 Task: Add Sprouts SPF 40 Fragarence Free Moisturizing Lotion Sunscreen to the cart.
Action: Mouse moved to (262, 135)
Screenshot: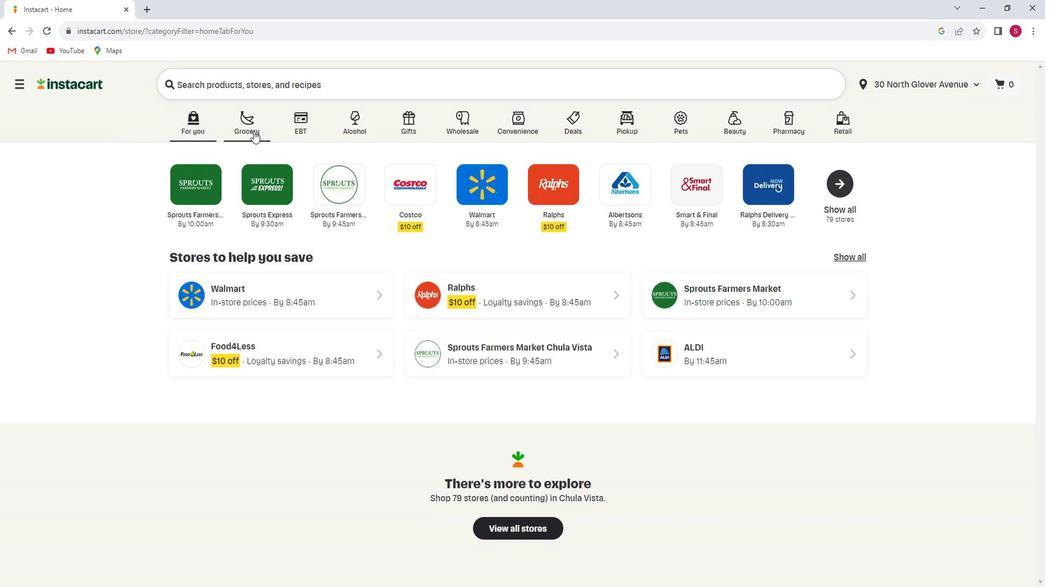
Action: Mouse pressed left at (262, 135)
Screenshot: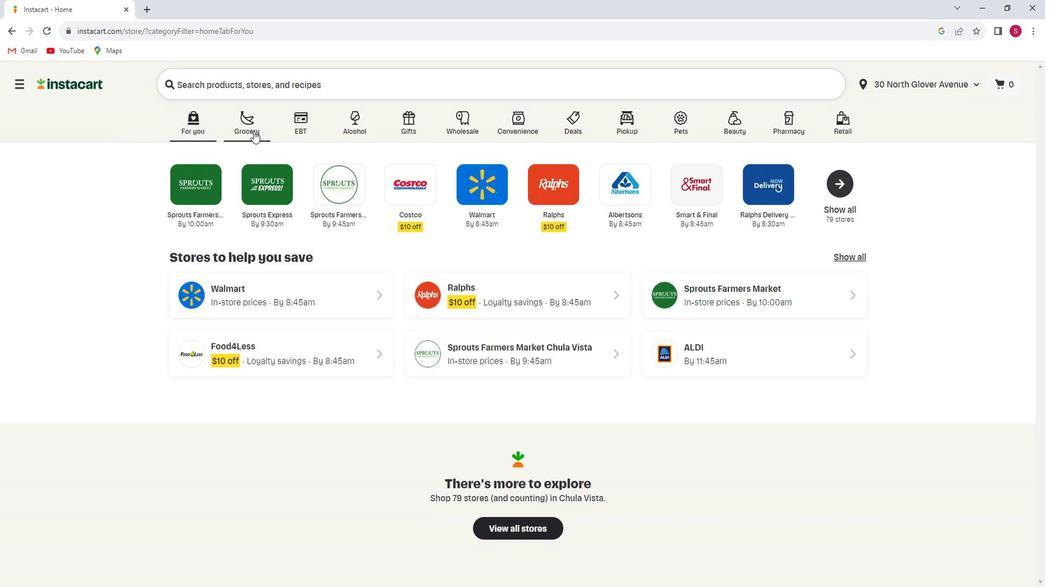 
Action: Mouse moved to (268, 333)
Screenshot: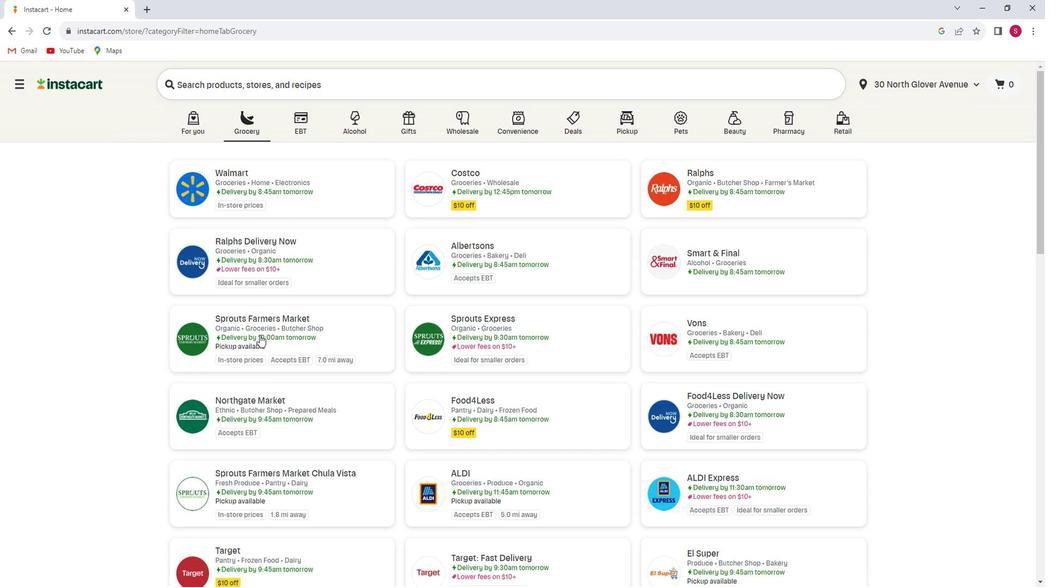 
Action: Mouse pressed left at (268, 333)
Screenshot: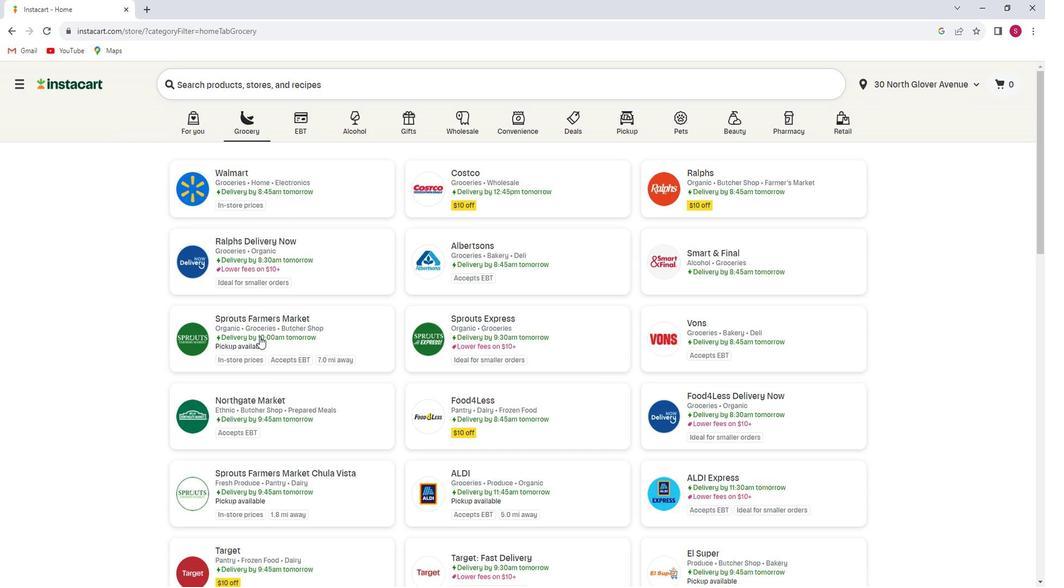 
Action: Mouse moved to (74, 367)
Screenshot: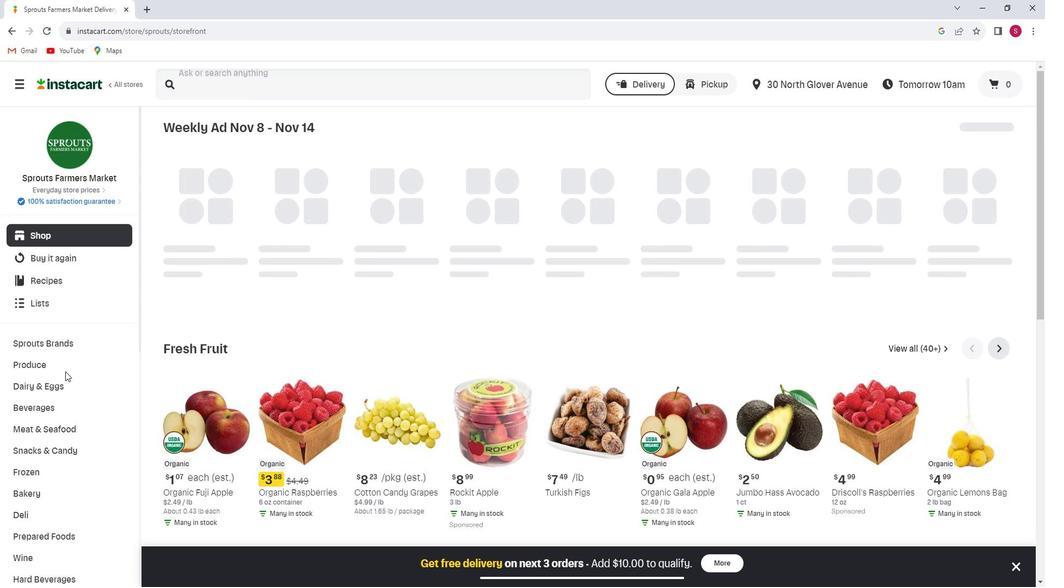 
Action: Mouse scrolled (74, 366) with delta (0, 0)
Screenshot: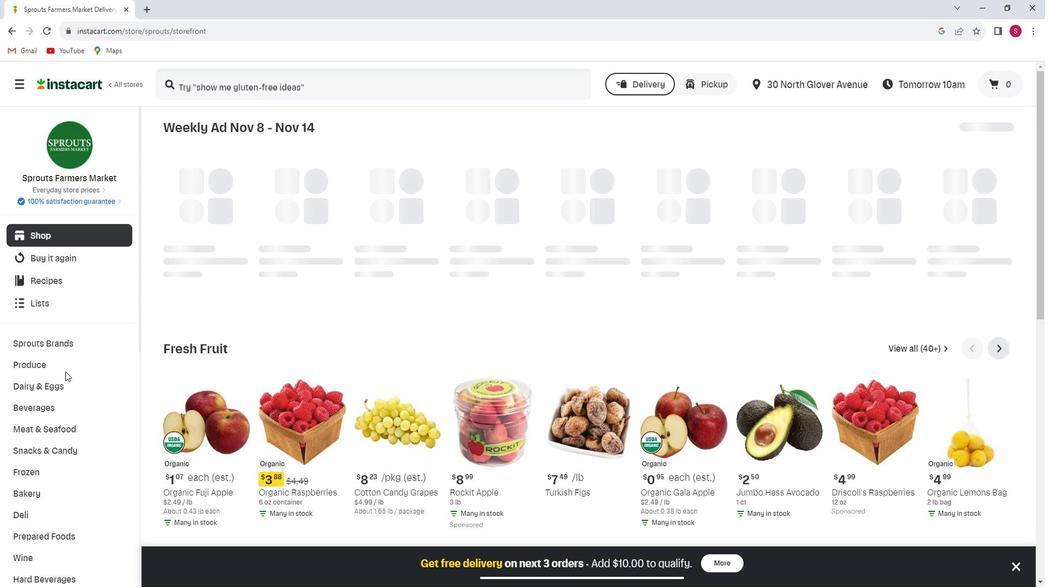 
Action: Mouse scrolled (74, 366) with delta (0, 0)
Screenshot: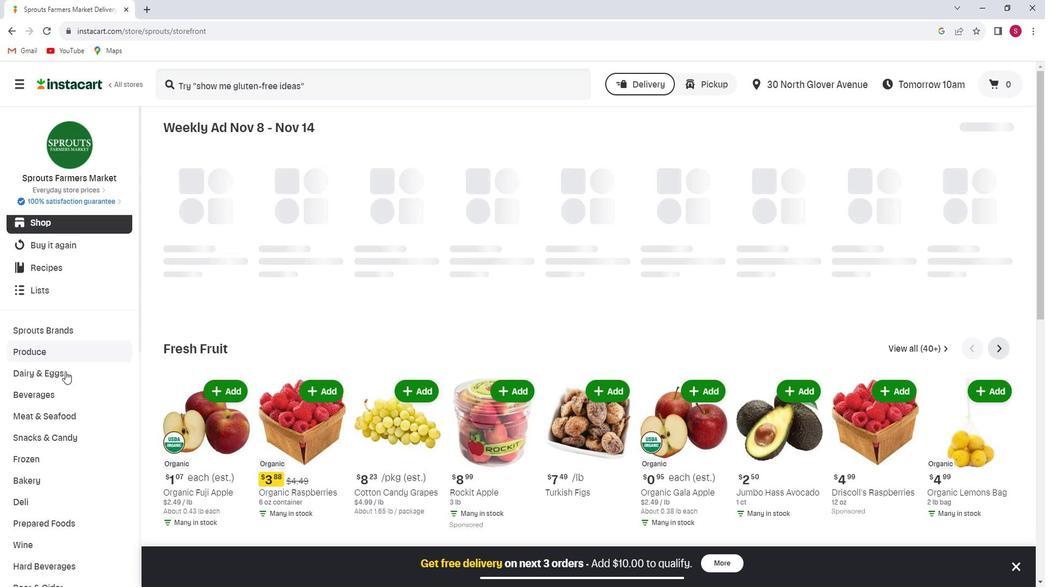
Action: Mouse scrolled (74, 366) with delta (0, 0)
Screenshot: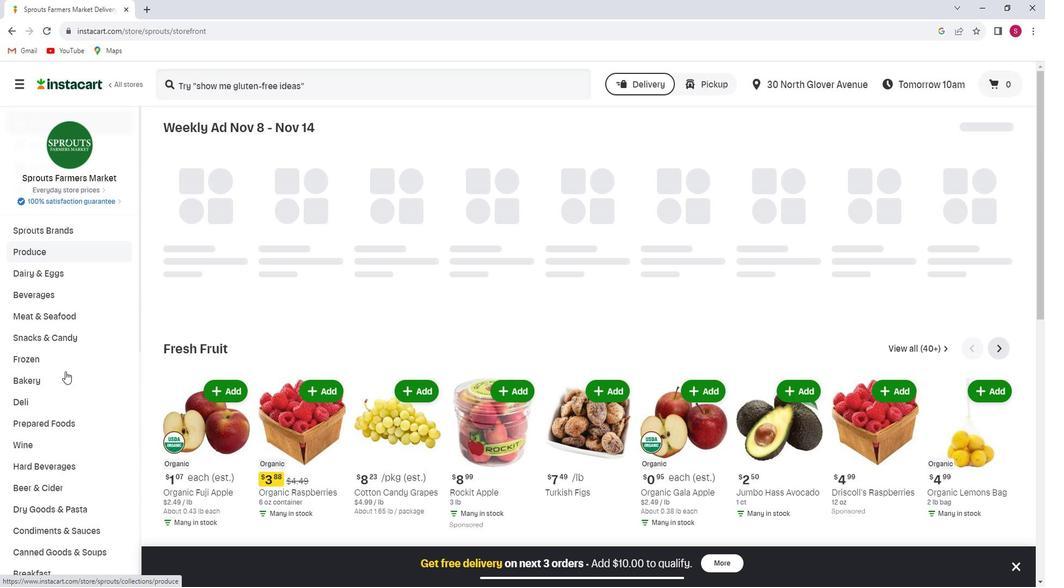 
Action: Mouse moved to (76, 366)
Screenshot: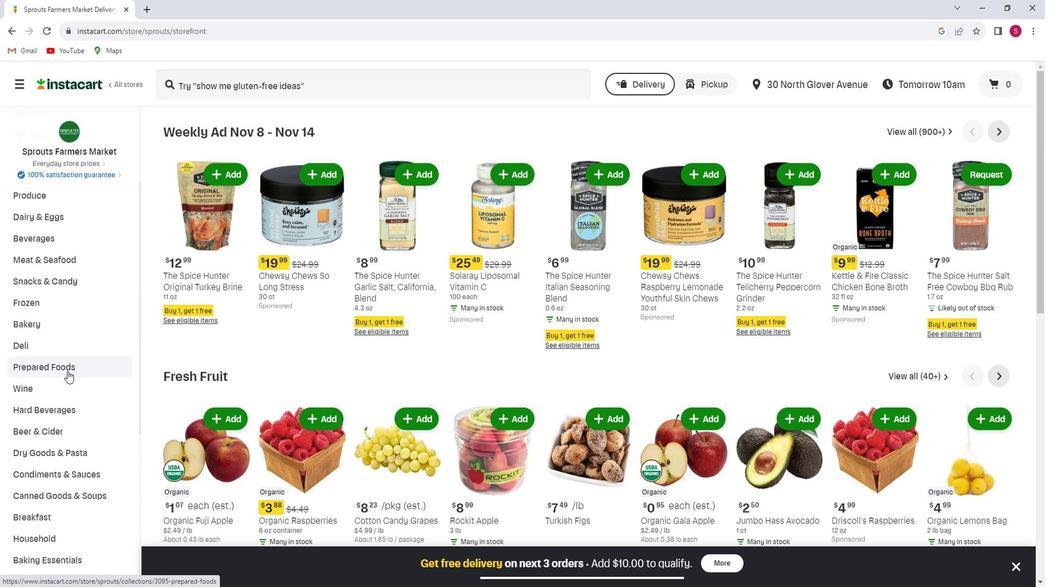 
Action: Mouse scrolled (76, 366) with delta (0, 0)
Screenshot: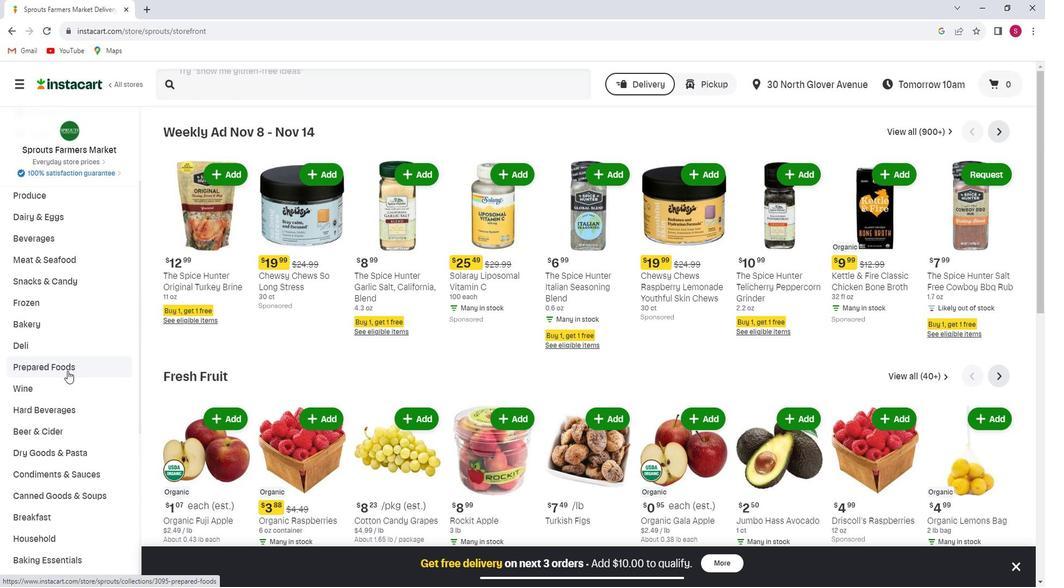 
Action: Mouse scrolled (76, 366) with delta (0, 0)
Screenshot: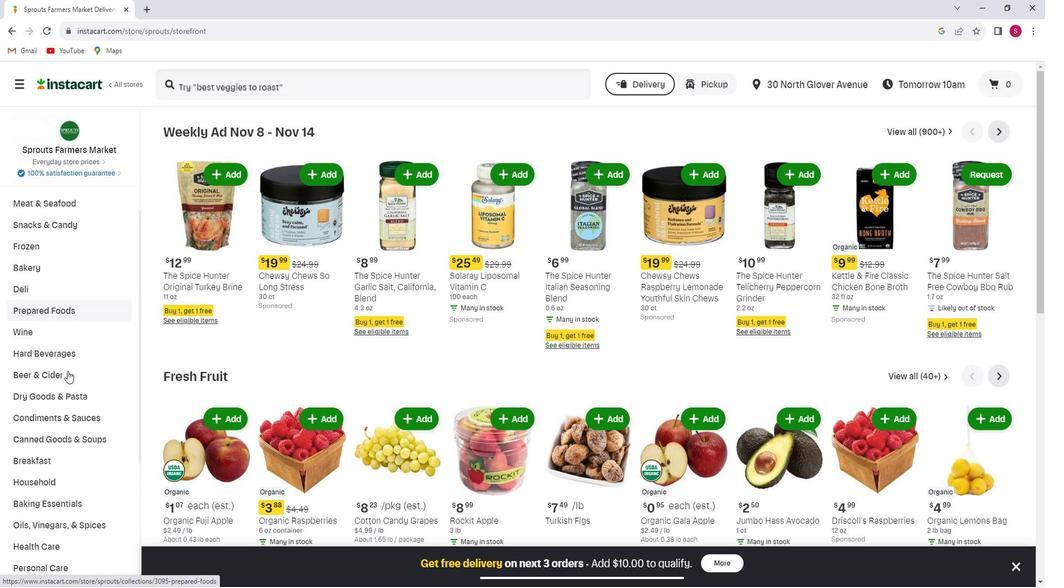 
Action: Mouse moved to (76, 367)
Screenshot: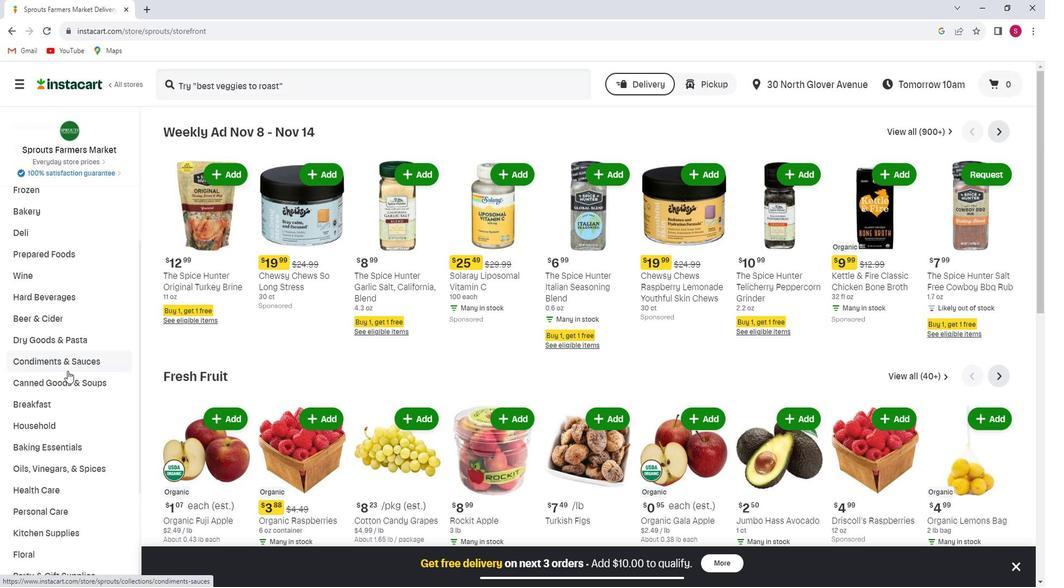 
Action: Mouse scrolled (76, 366) with delta (0, 0)
Screenshot: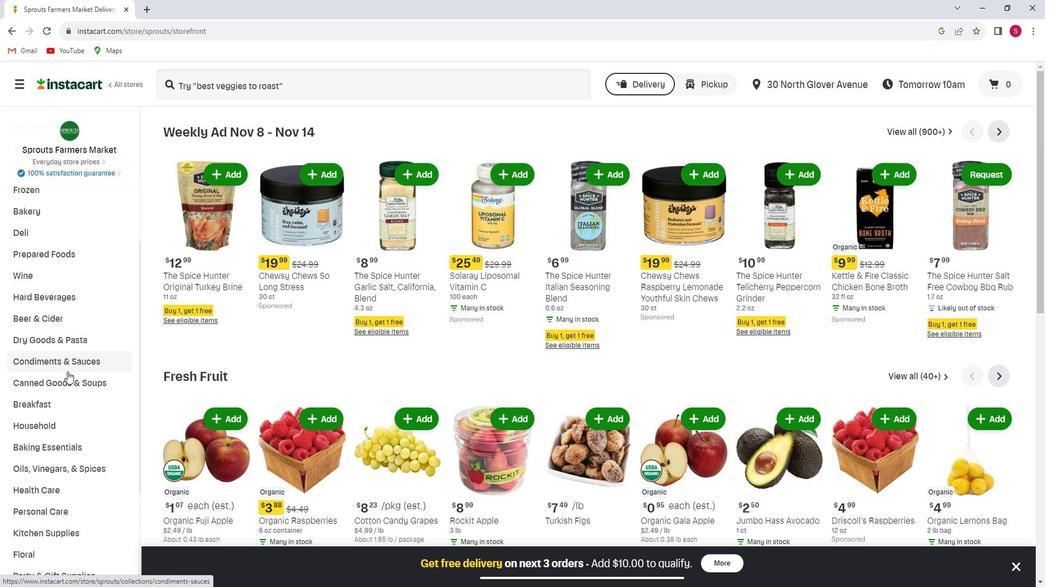 
Action: Mouse scrolled (76, 366) with delta (0, 0)
Screenshot: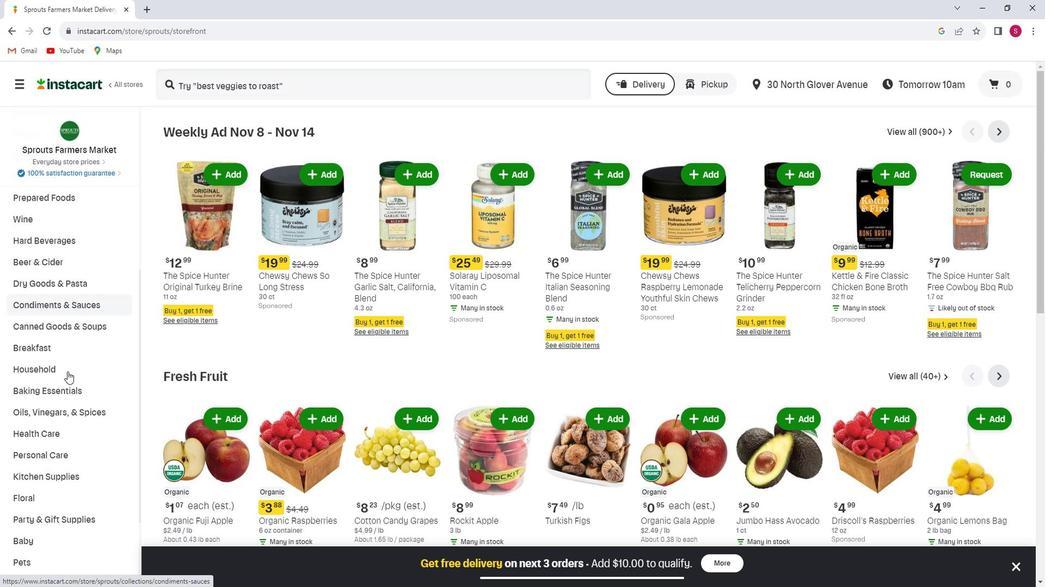 
Action: Mouse moved to (72, 392)
Screenshot: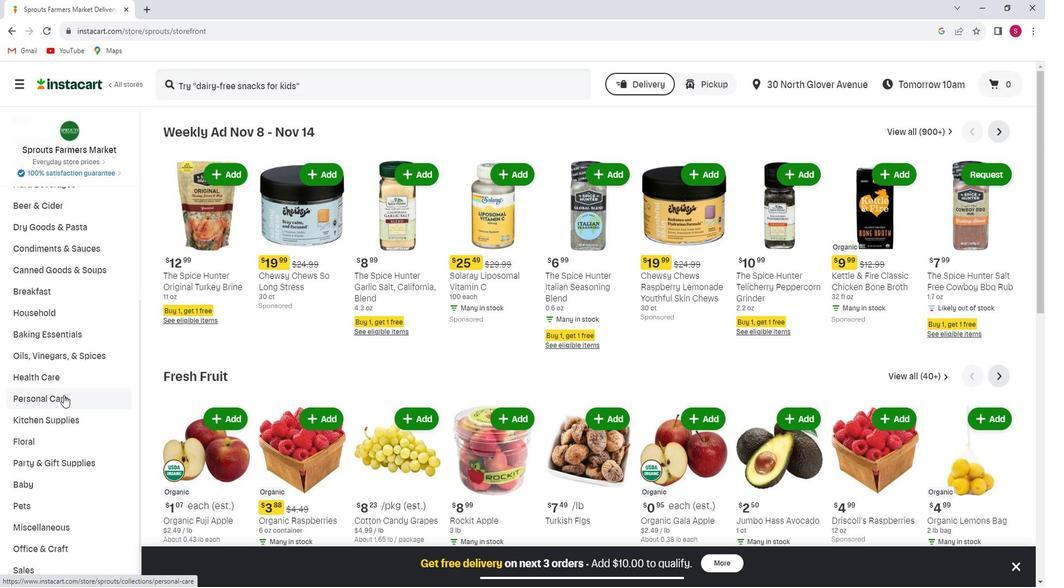 
Action: Mouse pressed left at (72, 392)
Screenshot: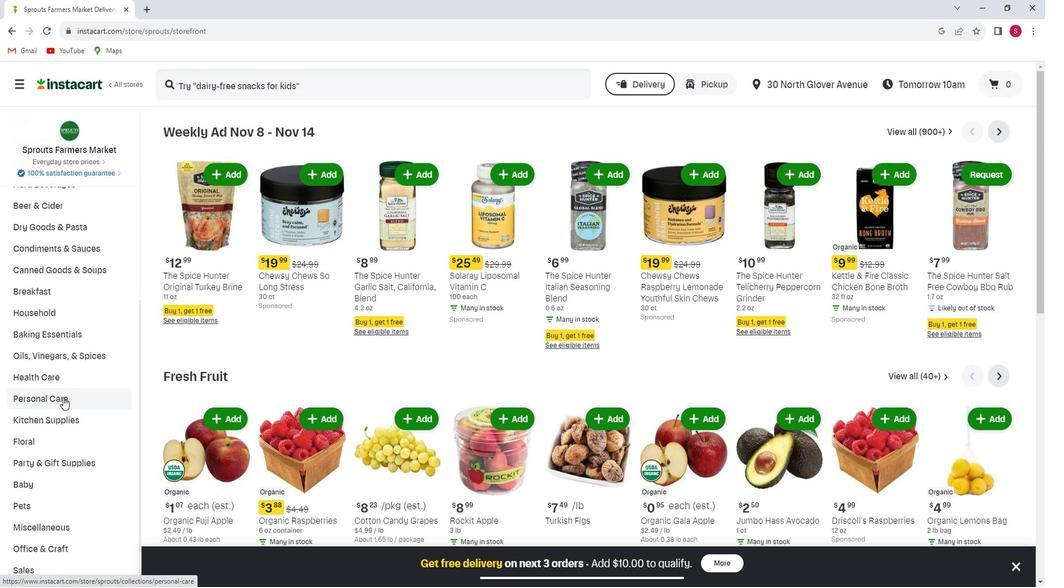
Action: Mouse moved to (848, 162)
Screenshot: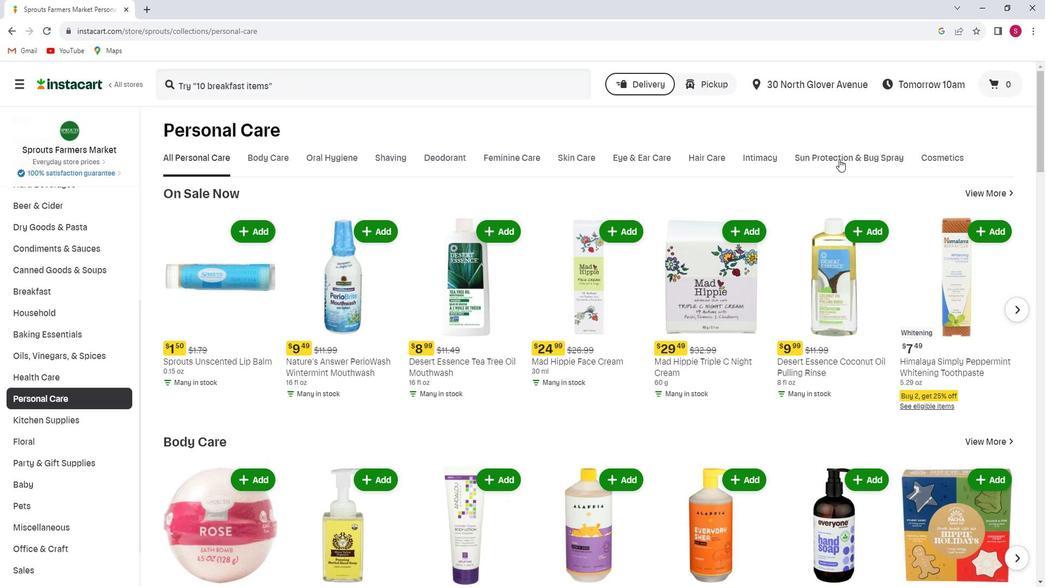 
Action: Mouse pressed left at (848, 162)
Screenshot: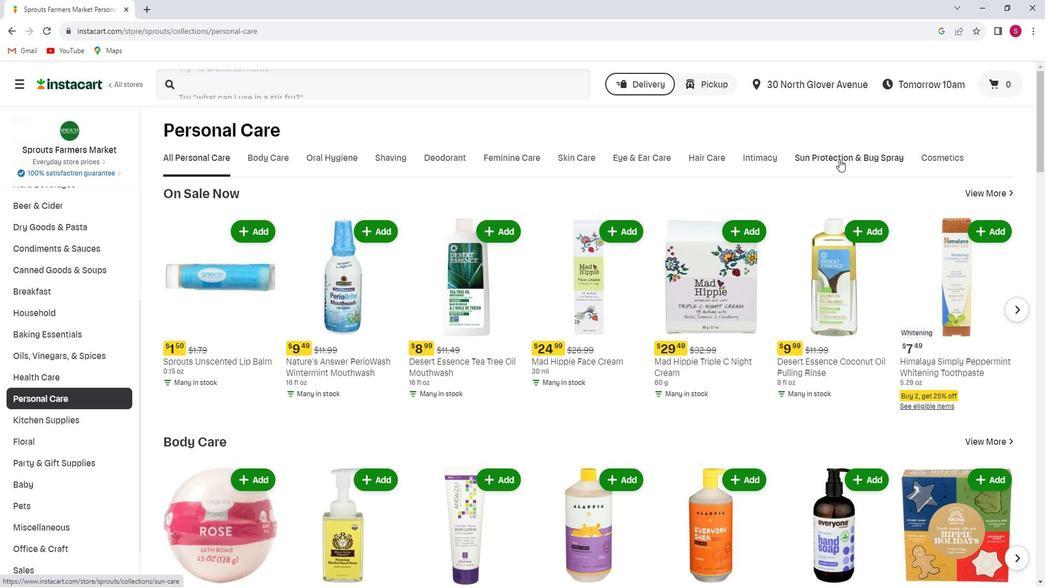 
Action: Mouse moved to (353, 90)
Screenshot: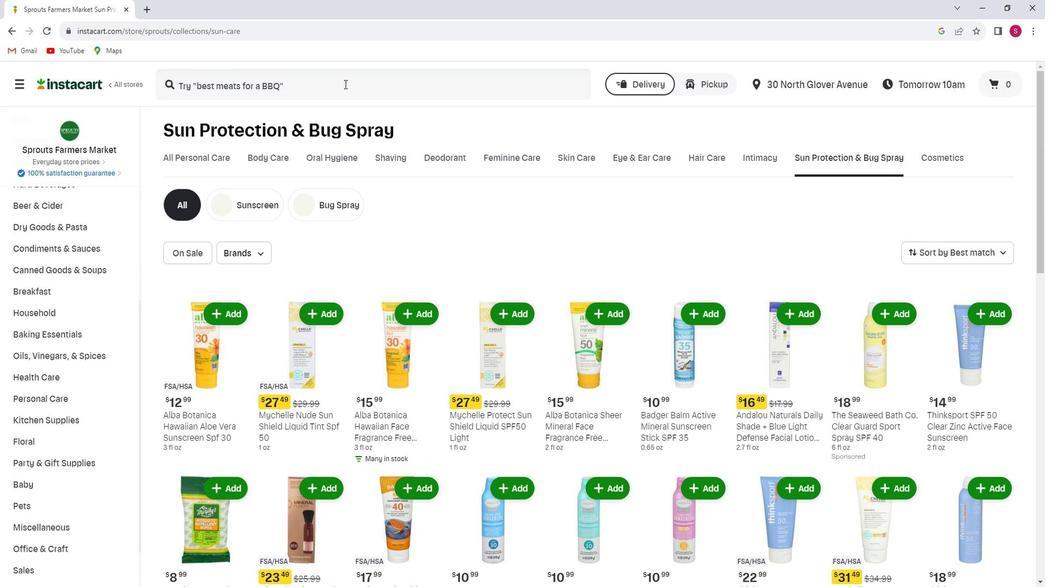 
Action: Mouse pressed left at (353, 90)
Screenshot: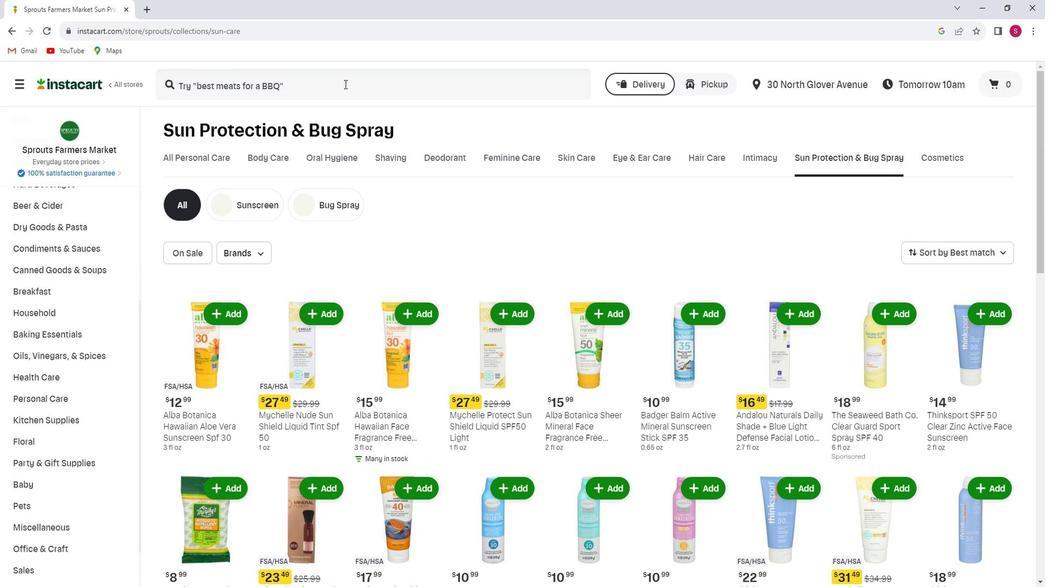 
Action: Key pressed <Key.shift>Sprouts<Key.space><Key.shift>S<Key.shift_r>P<Key.shift><Key.shift>F<Key.space>40<Key.space><Key.shift>Fragarence<Key.space><Key.shift>Free<Key.space><Key.shift_r><Key.shift_r>Moisturizing<Key.space><Key.shift_r>Lotion<Key.space><Key.shift>Sunscreen<Key.enter>
Screenshot: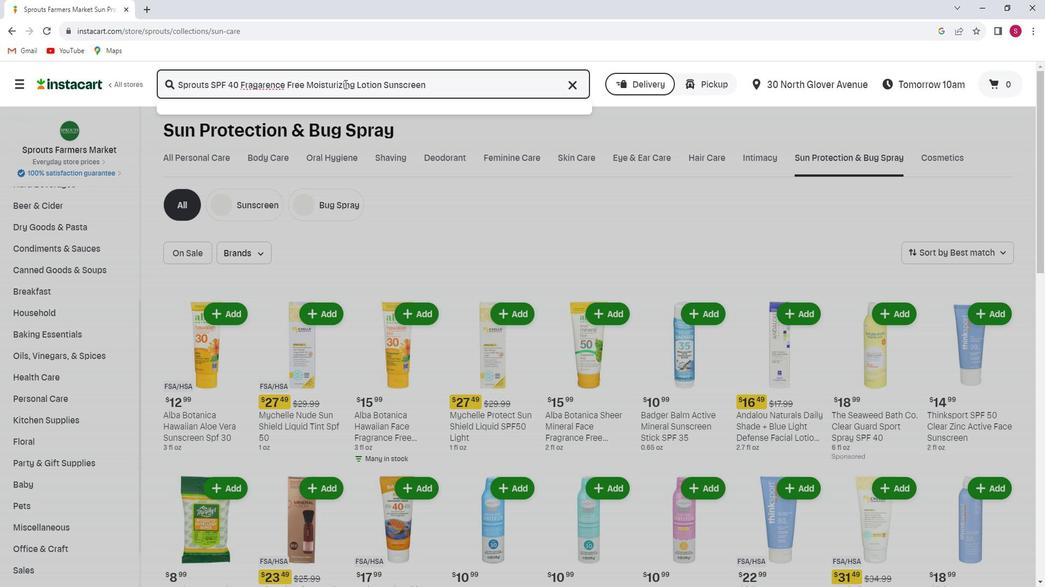 
Action: Mouse moved to (318, 177)
Screenshot: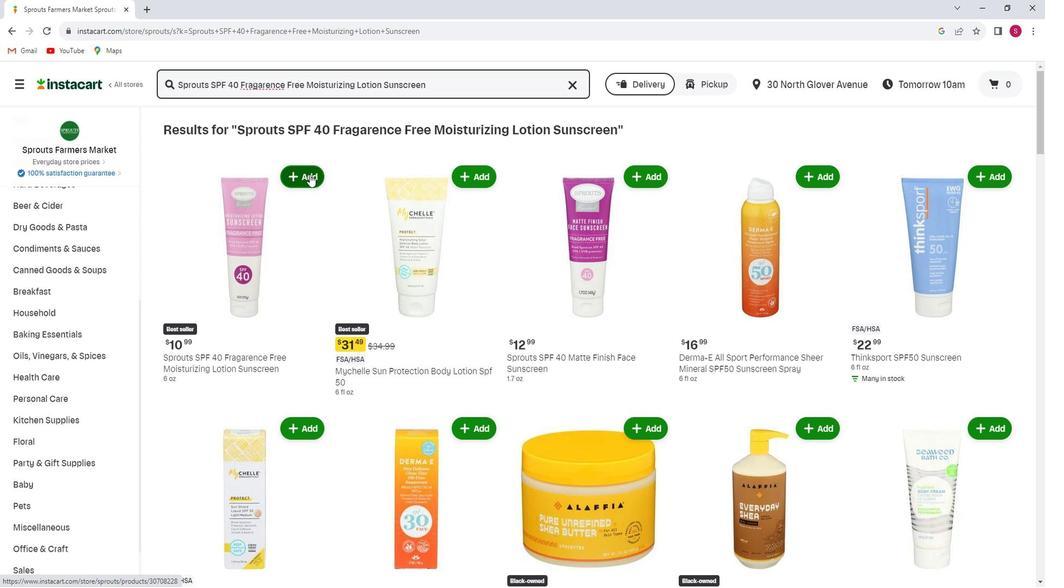 
Action: Mouse pressed left at (318, 177)
Screenshot: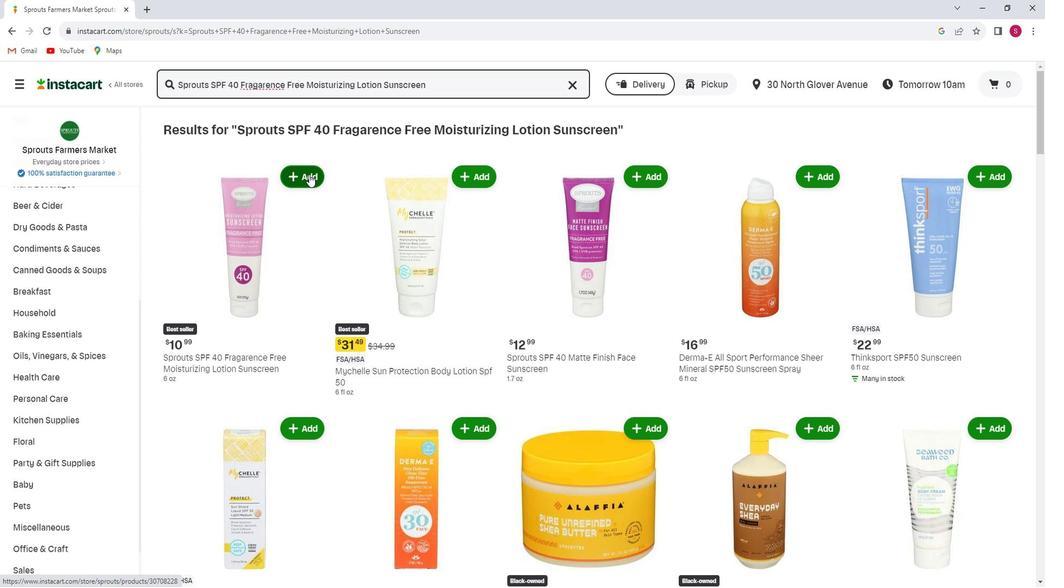 
Action: Mouse moved to (319, 214)
Screenshot: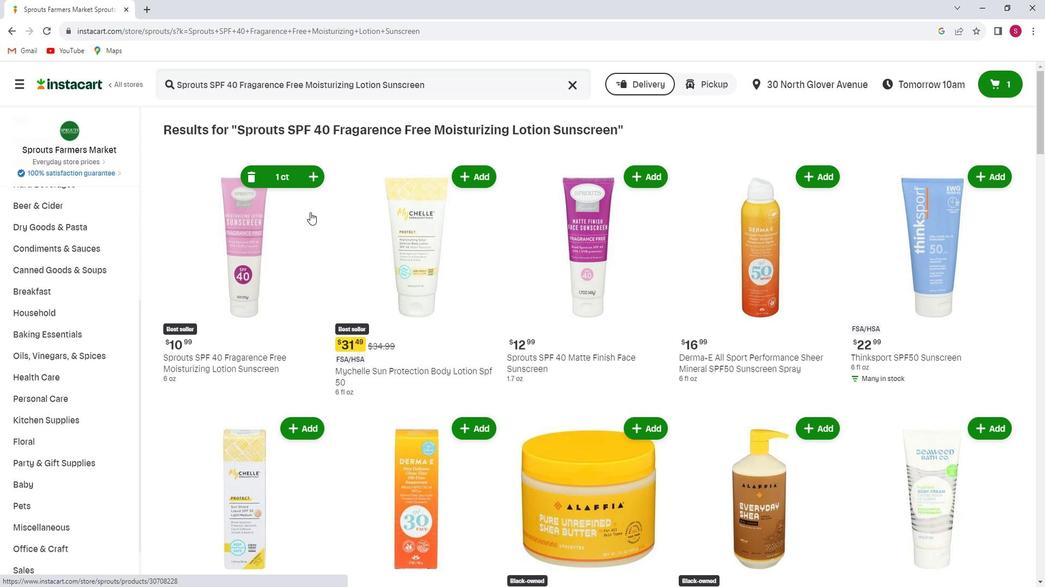 
